Task: Calculate the distance between Miami and Jungle Island.
Action: Mouse moved to (290, 72)
Screenshot: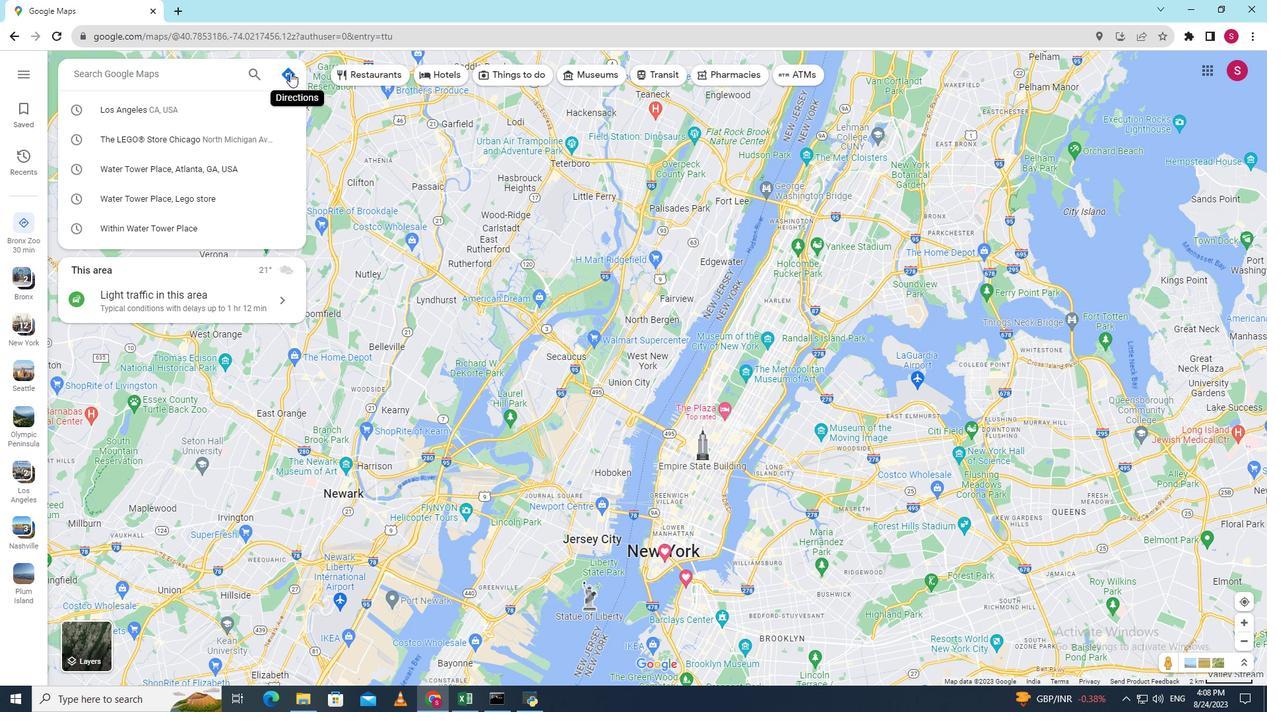 
Action: Mouse pressed left at (290, 72)
Screenshot: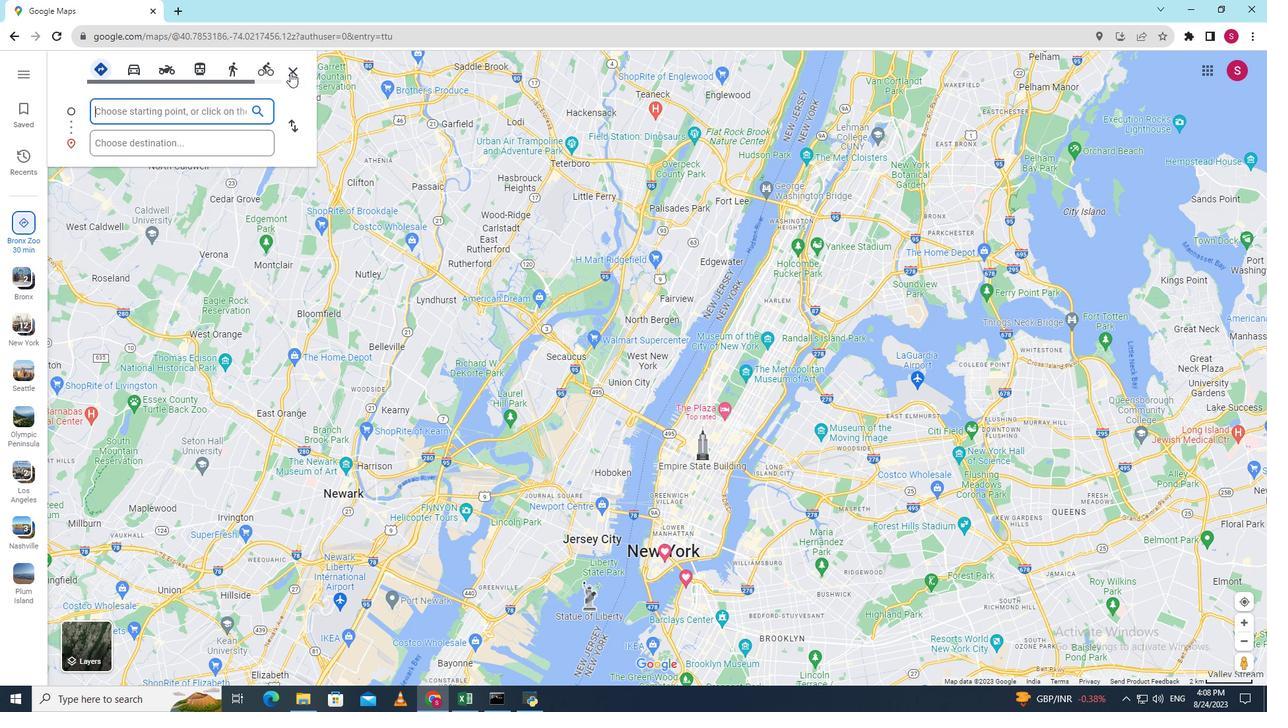 
Action: Key pressed <Key.shift>Miami
Screenshot: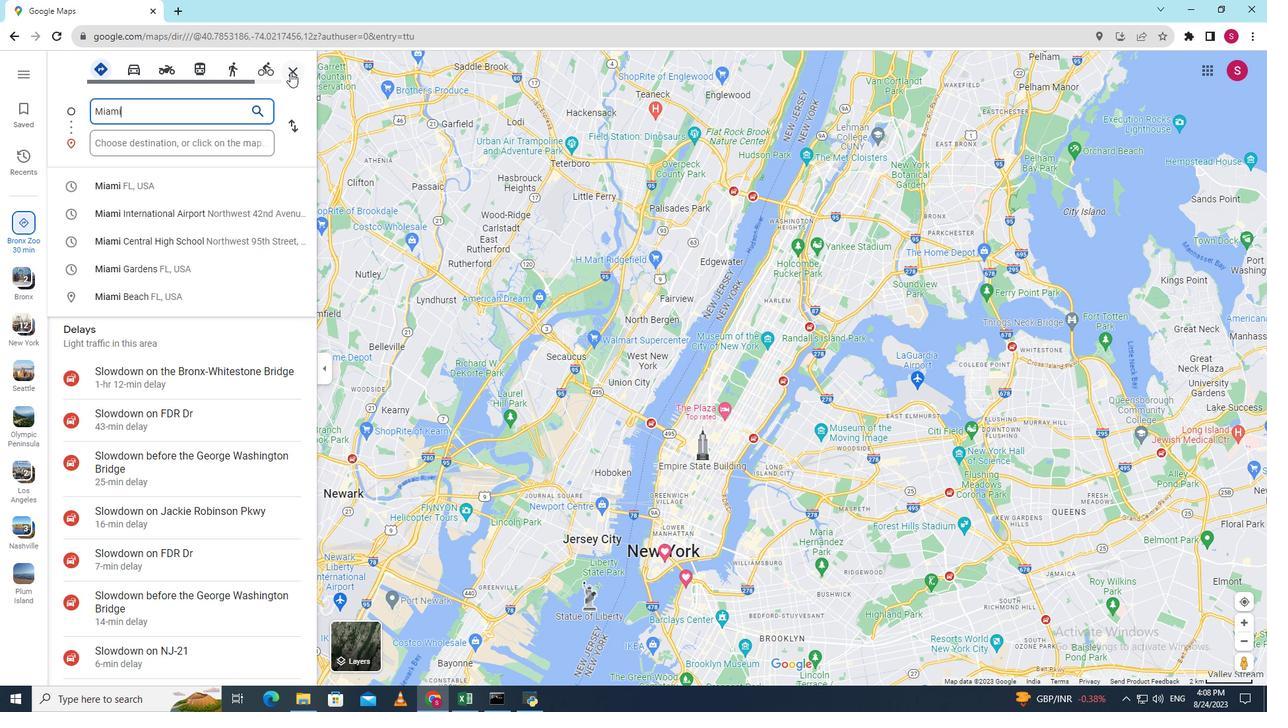 
Action: Mouse moved to (220, 145)
Screenshot: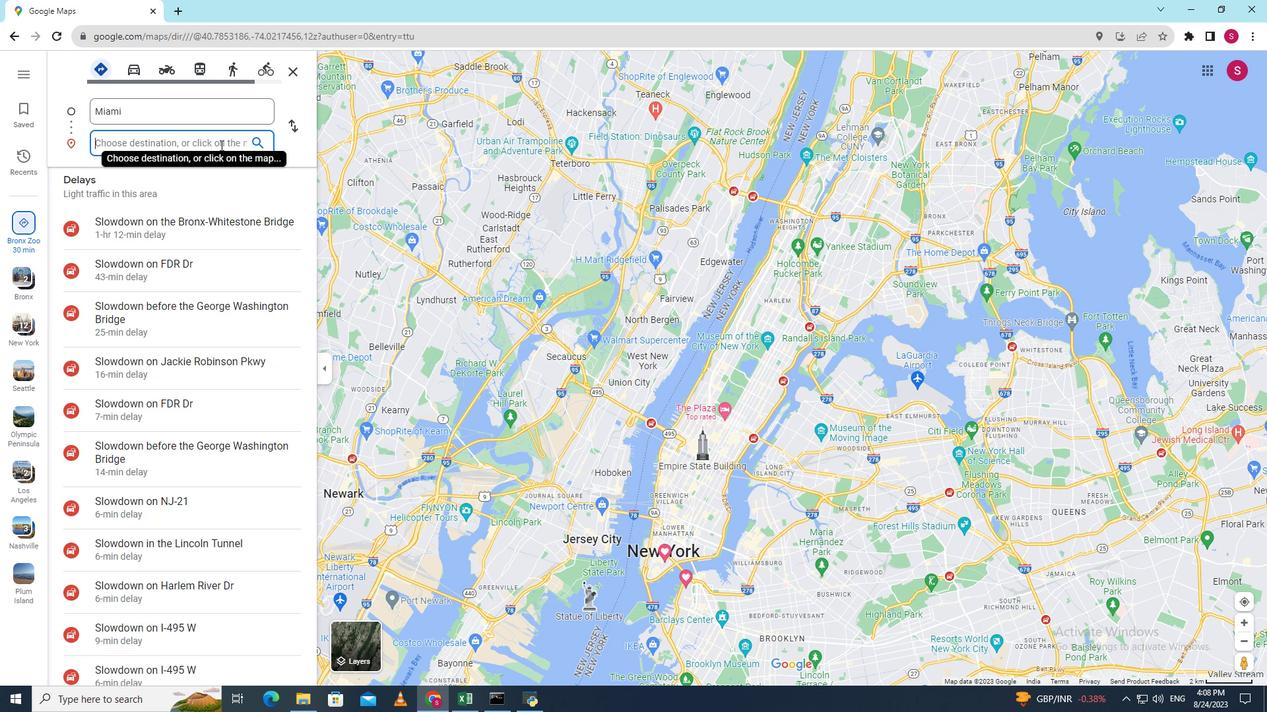 
Action: Mouse pressed left at (220, 145)
Screenshot: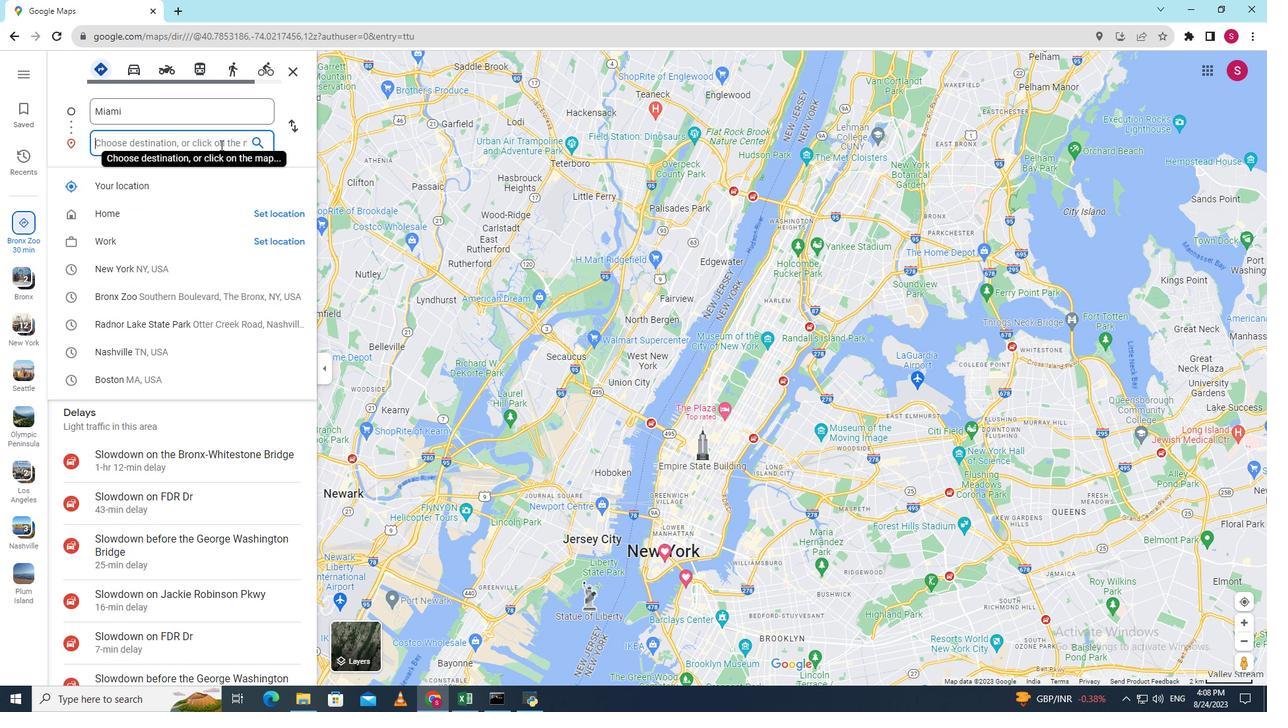 
Action: Key pressed <Key.shift>Jungle<Key.space><Key.shift><Key.shift><Key.shift><Key.shift><Key.shift><Key.shift><Key.shift><Key.shift><Key.shift><Key.shift><Key.shift><Key.shift><Key.shift><Key.shift><Key.shift><Key.shift><Key.shift>Island<Key.enter>
Screenshot: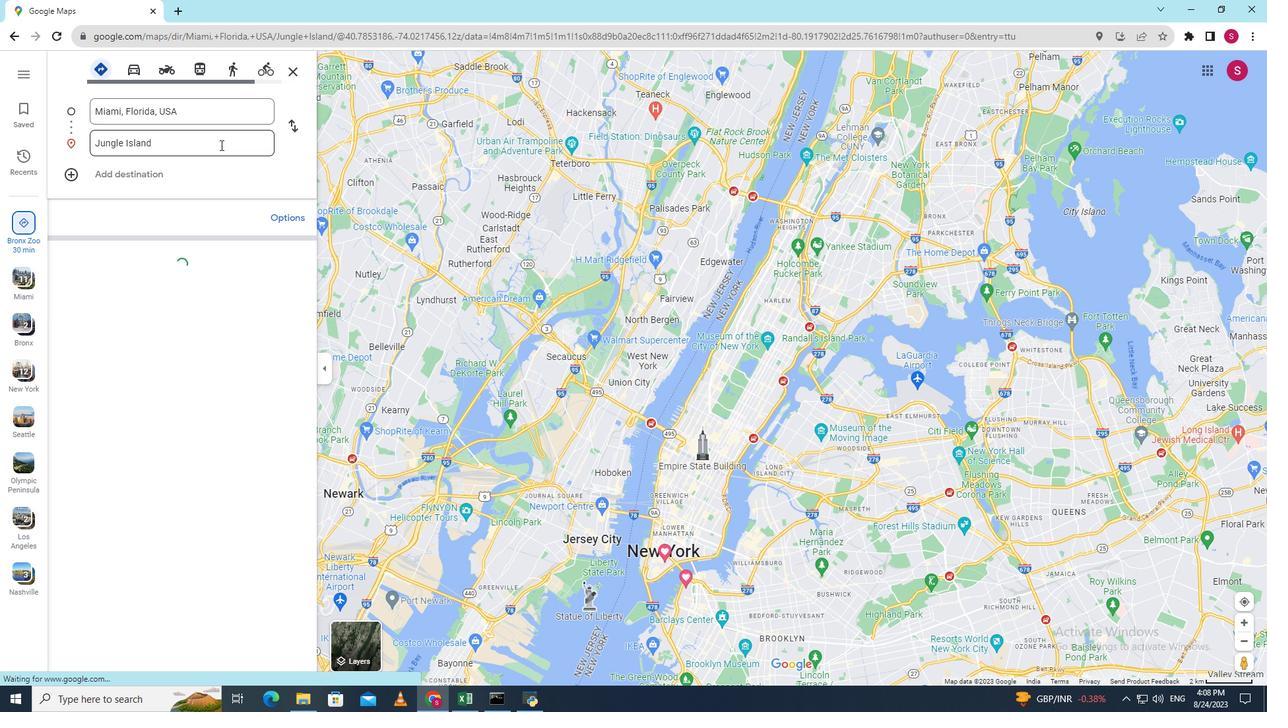 
Action: Mouse moved to (726, 628)
Screenshot: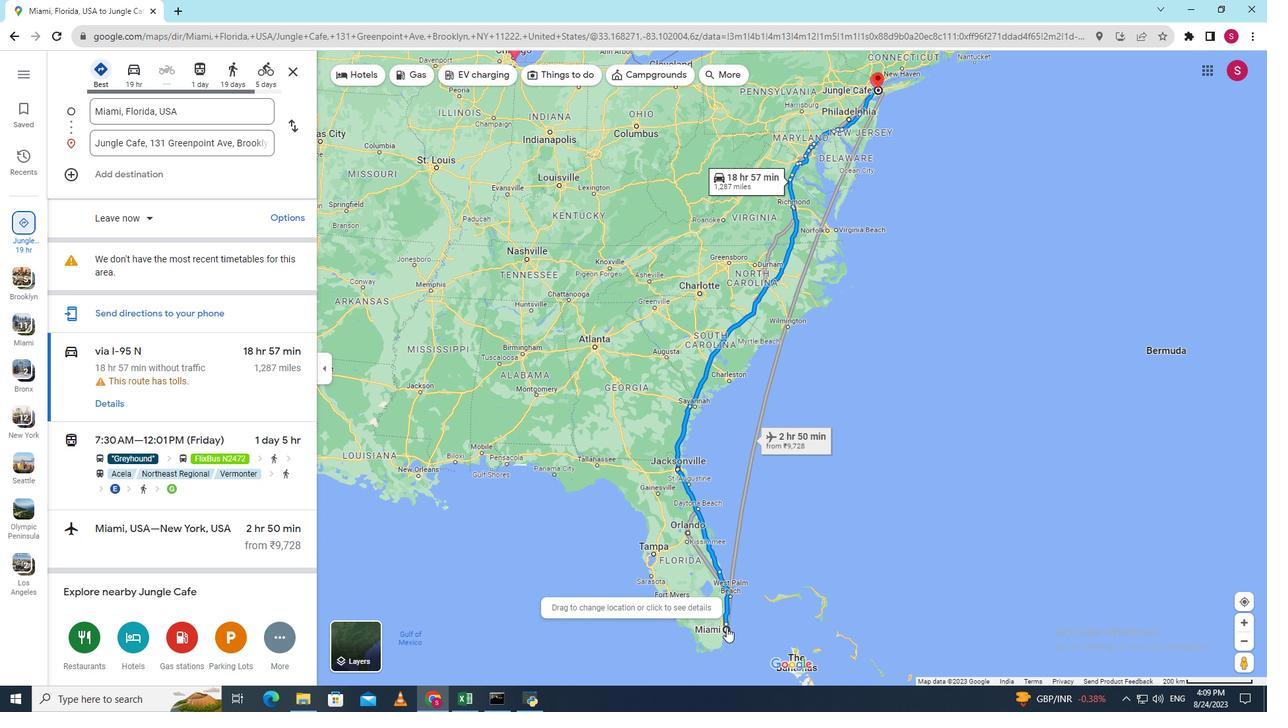 
Action: Mouse pressed right at (726, 628)
Screenshot: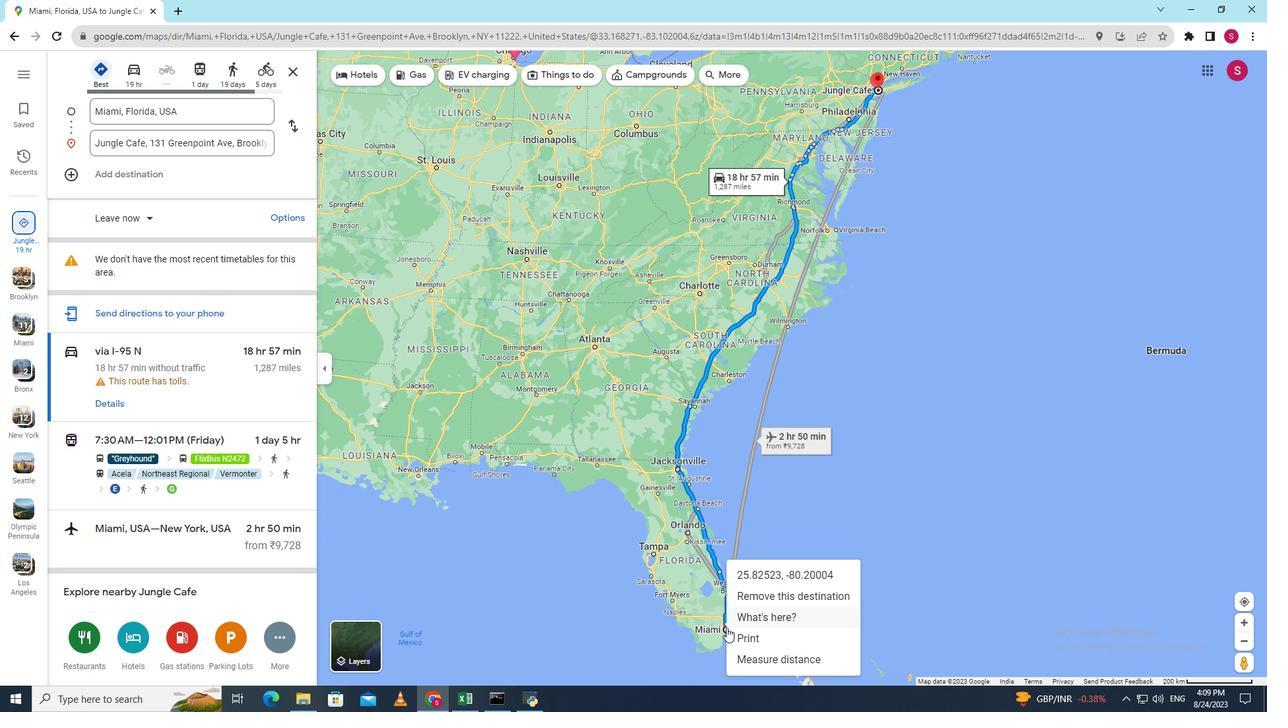 
Action: Mouse moved to (757, 657)
Screenshot: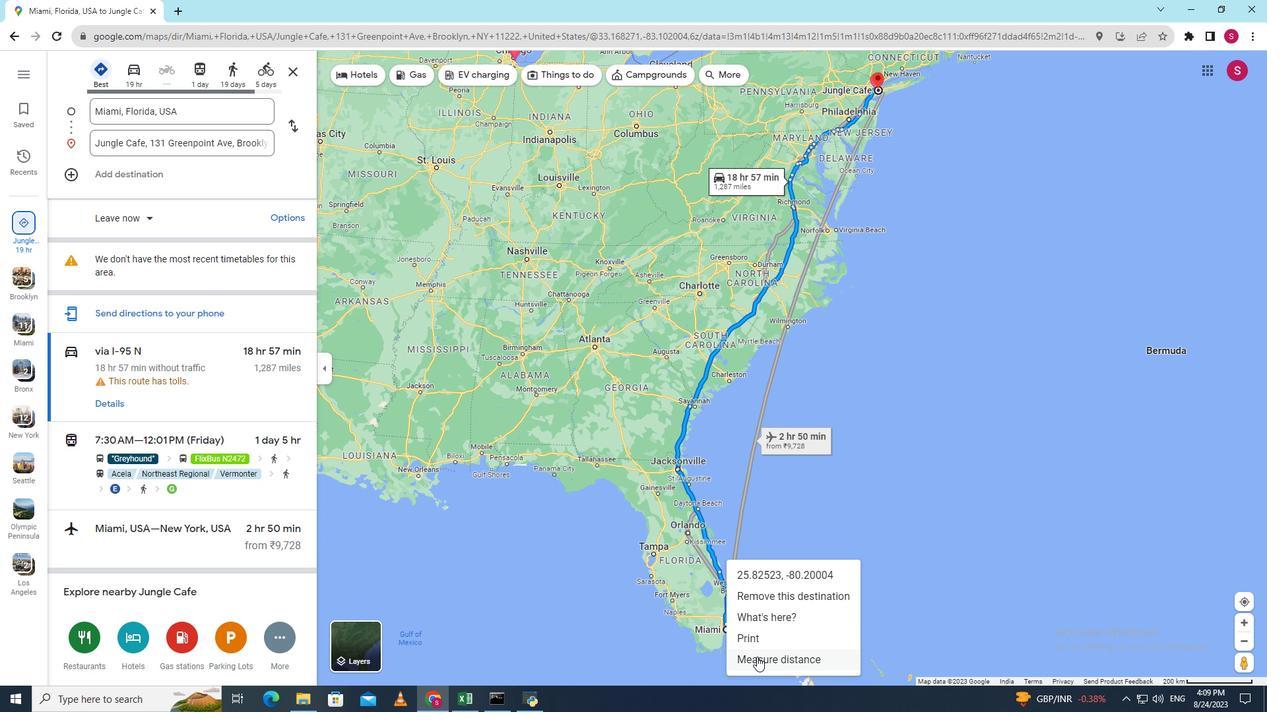 
Action: Mouse pressed left at (757, 657)
Screenshot: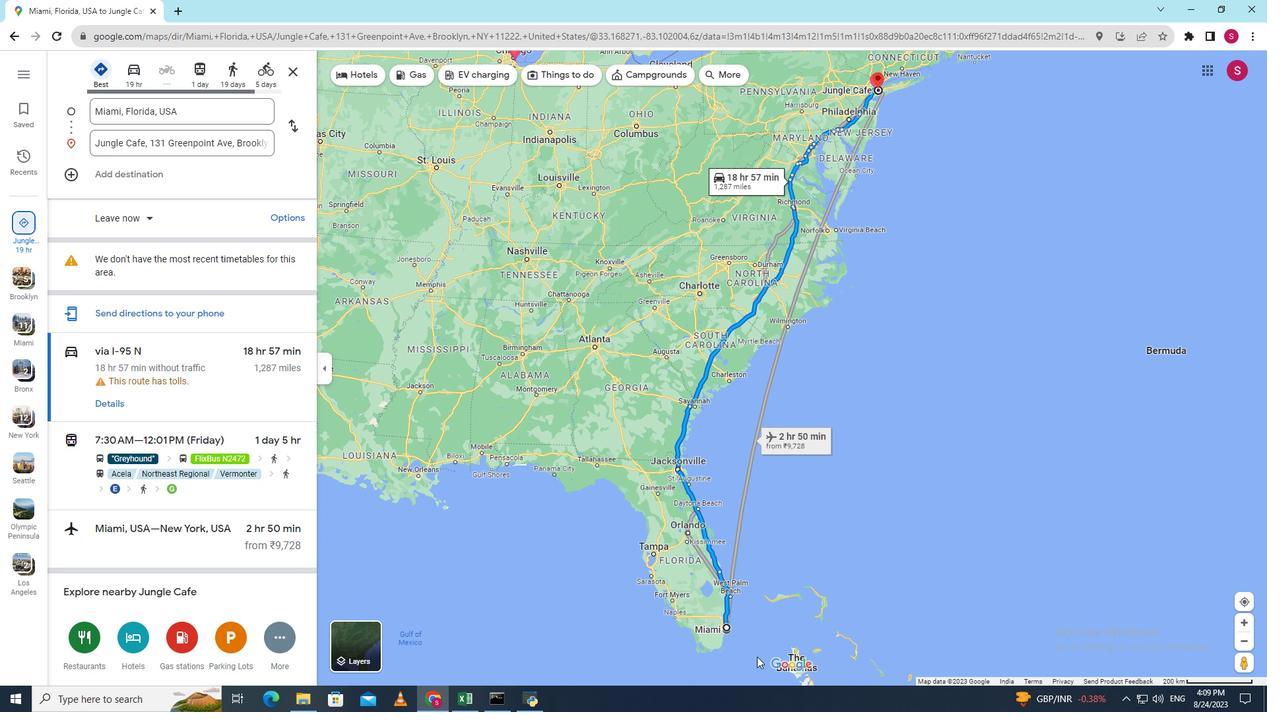 
Action: Mouse moved to (877, 89)
Screenshot: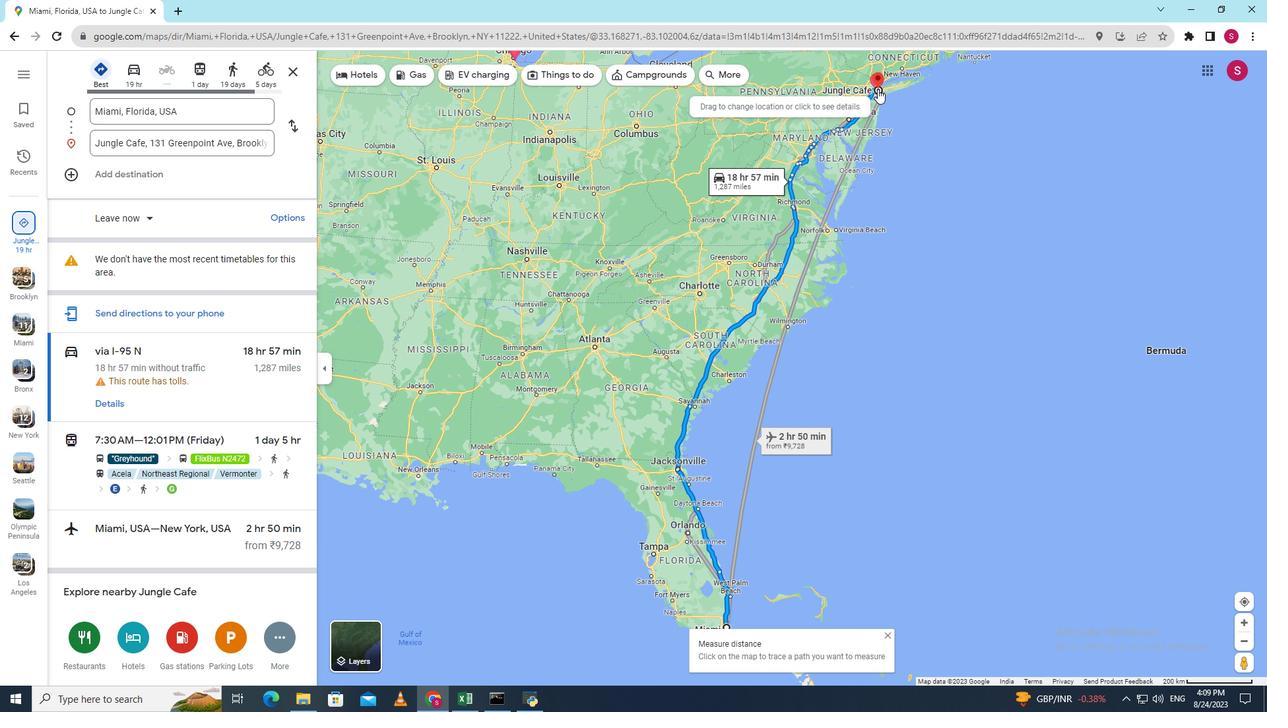 
Action: Mouse pressed right at (877, 89)
Screenshot: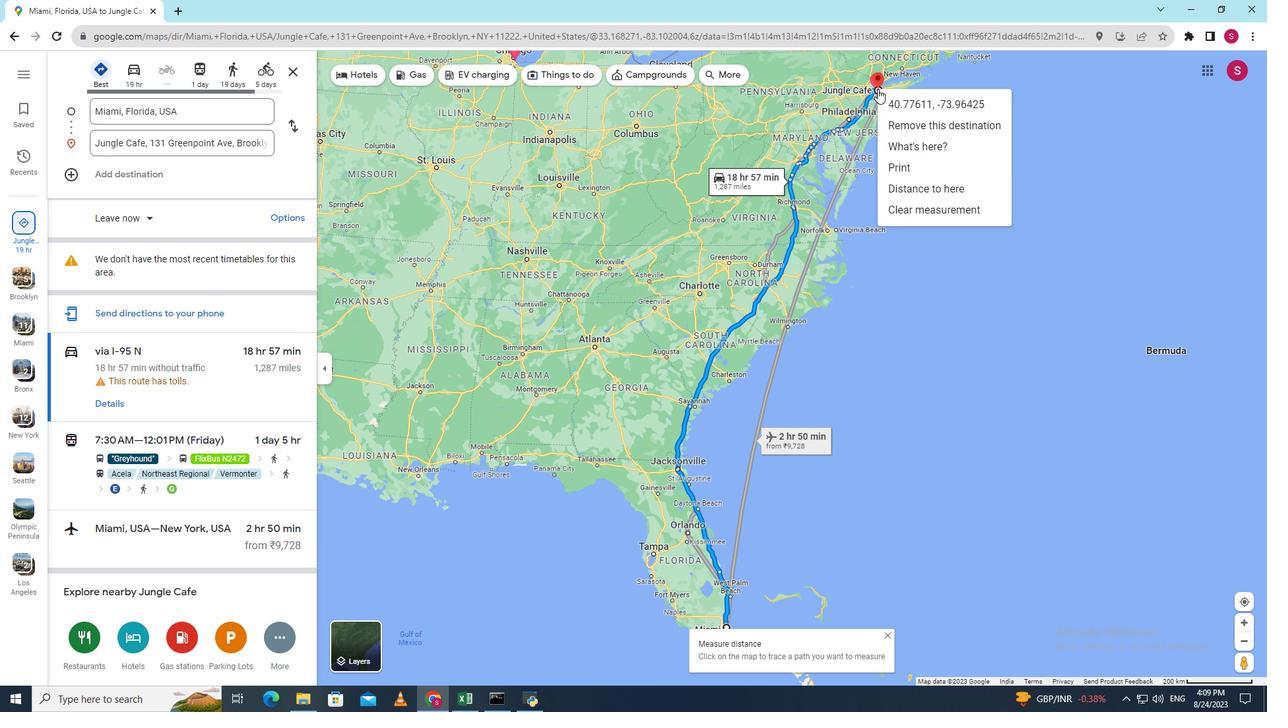 
Action: Mouse moved to (922, 190)
Screenshot: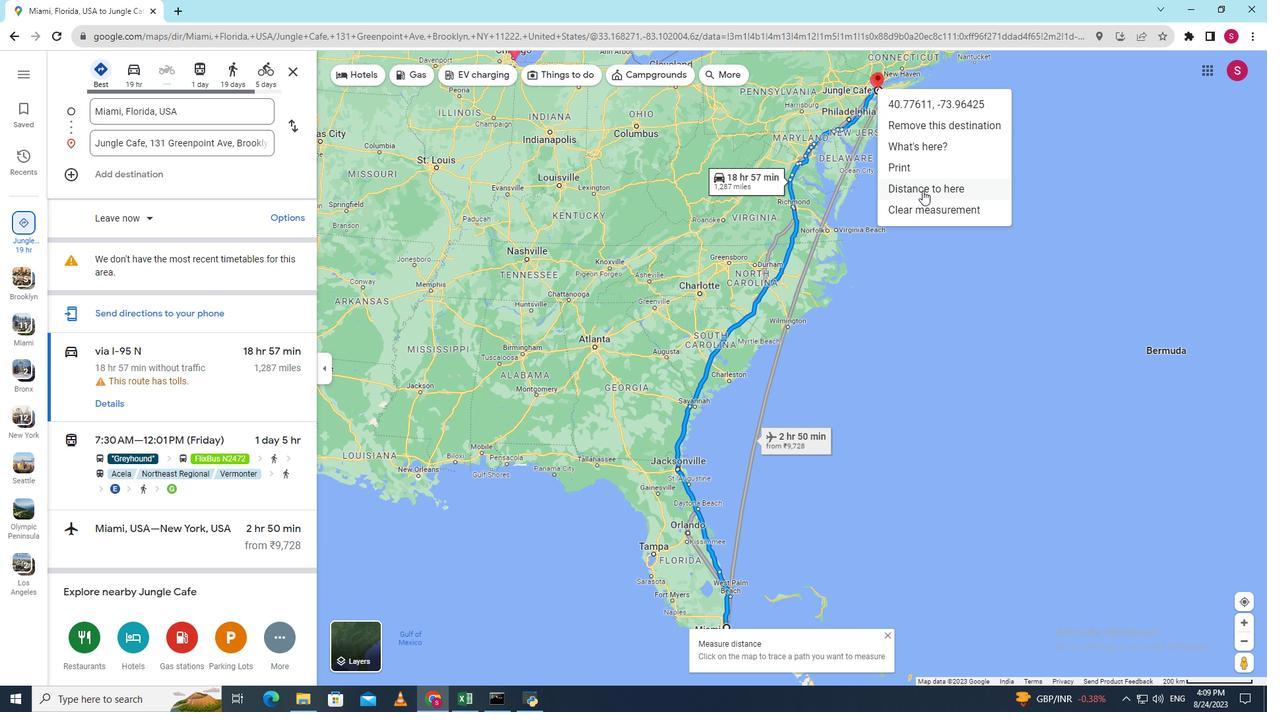 
Action: Mouse pressed left at (922, 190)
Screenshot: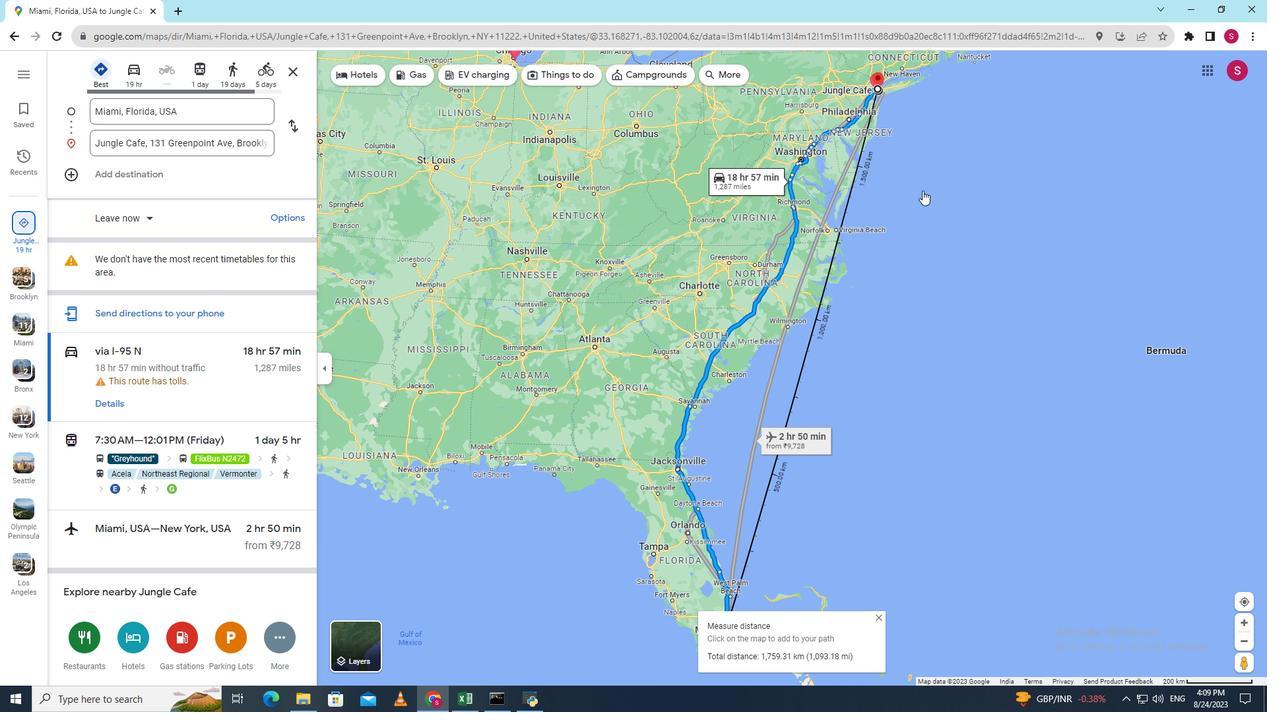 
